 Task: Create Card Employee Wellness Analytics Review in Board DevOps Platforms and Tools to Workspace Audit and Assurance Services. Create Card Disability Services Review in Board Email Marketing Triggered Campaigns to Workspace Audit and Assurance Services. Create Card Employee Wellness Analytics Review in Board Product User Interface Design and Testing to Workspace Audit and Assurance Services
Action: Mouse moved to (63, 258)
Screenshot: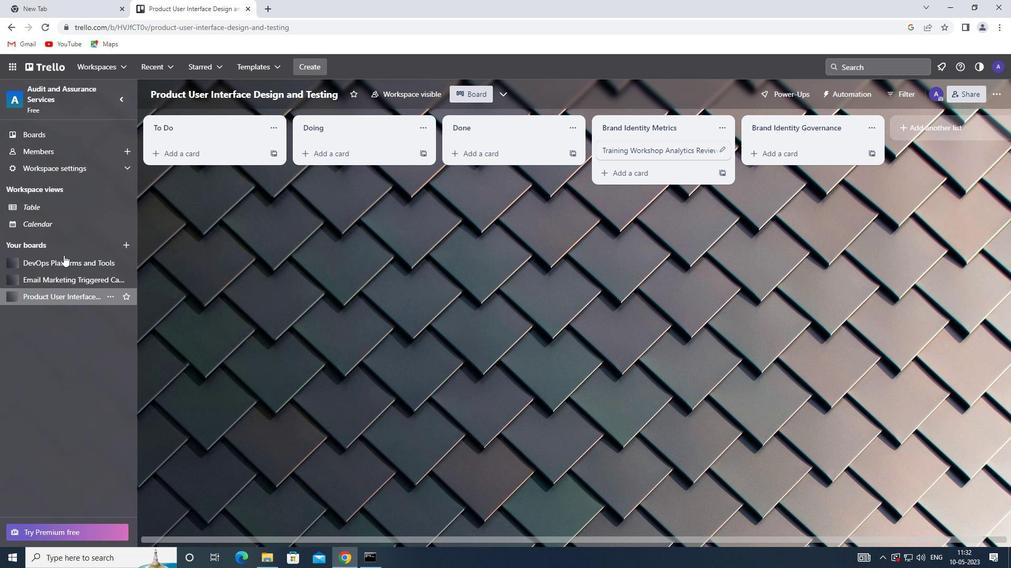 
Action: Mouse pressed left at (63, 258)
Screenshot: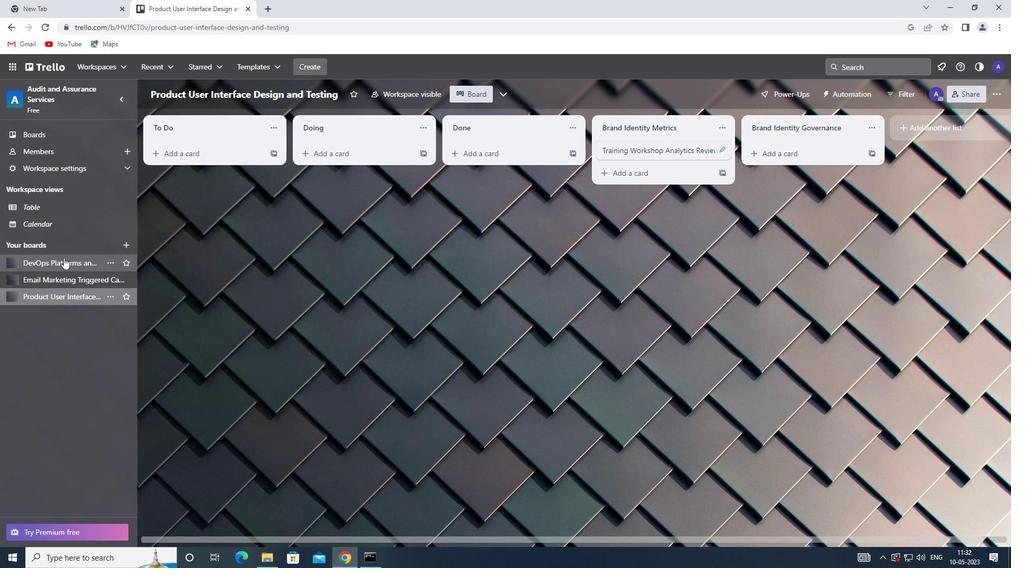 
Action: Mouse moved to (629, 172)
Screenshot: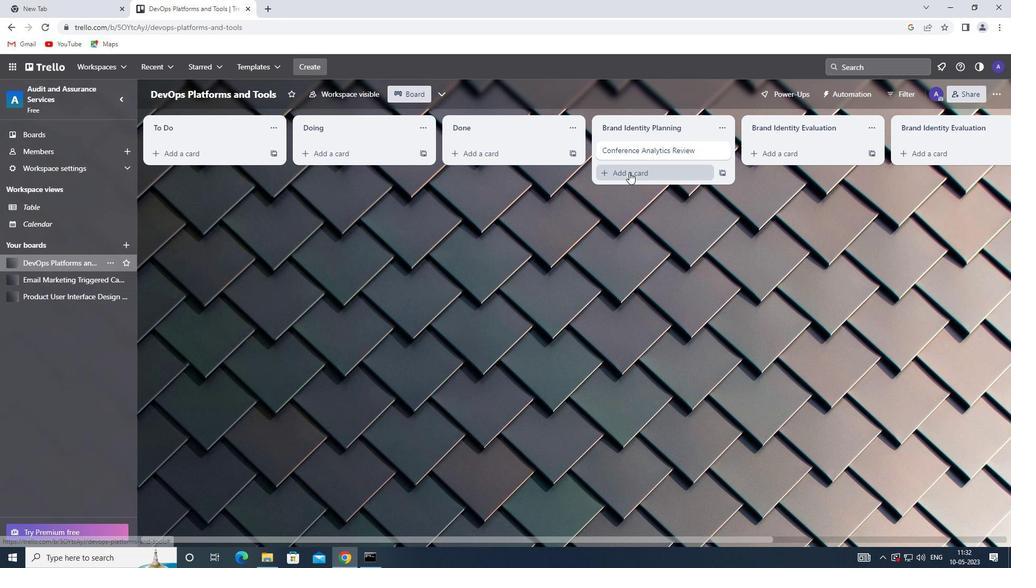 
Action: Mouse pressed left at (629, 172)
Screenshot: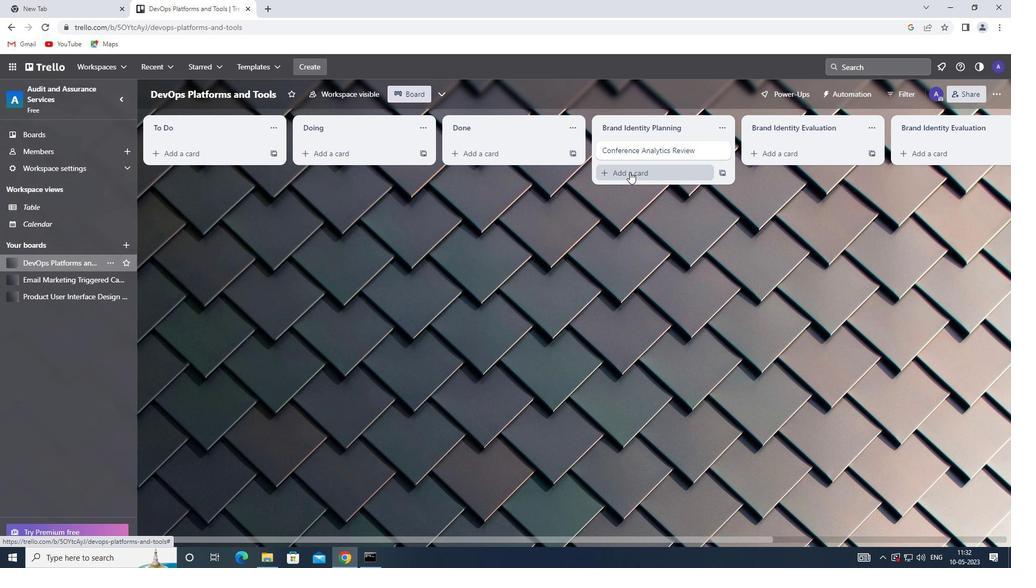 
Action: Mouse moved to (774, 155)
Screenshot: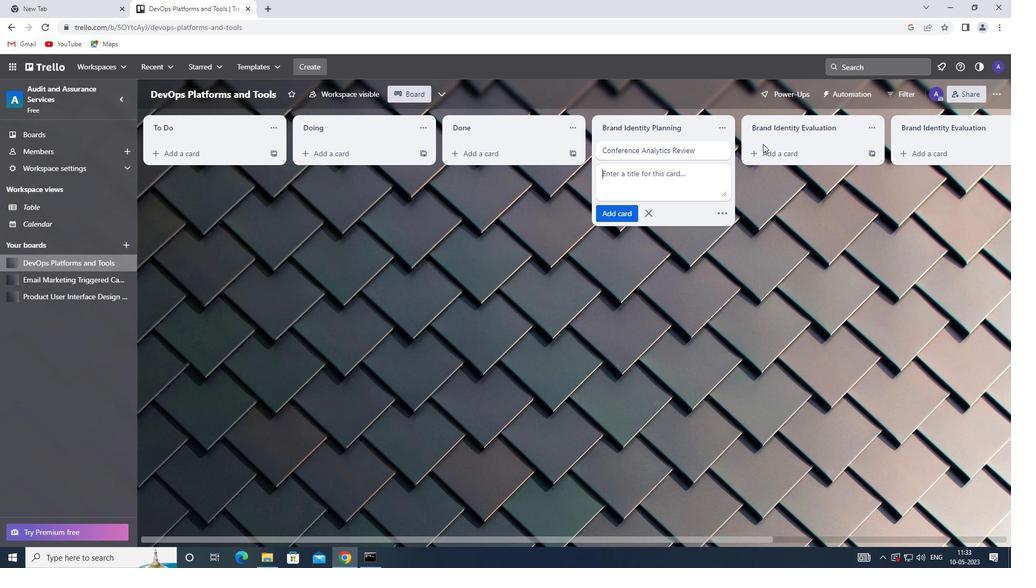 
Action: Mouse pressed left at (774, 155)
Screenshot: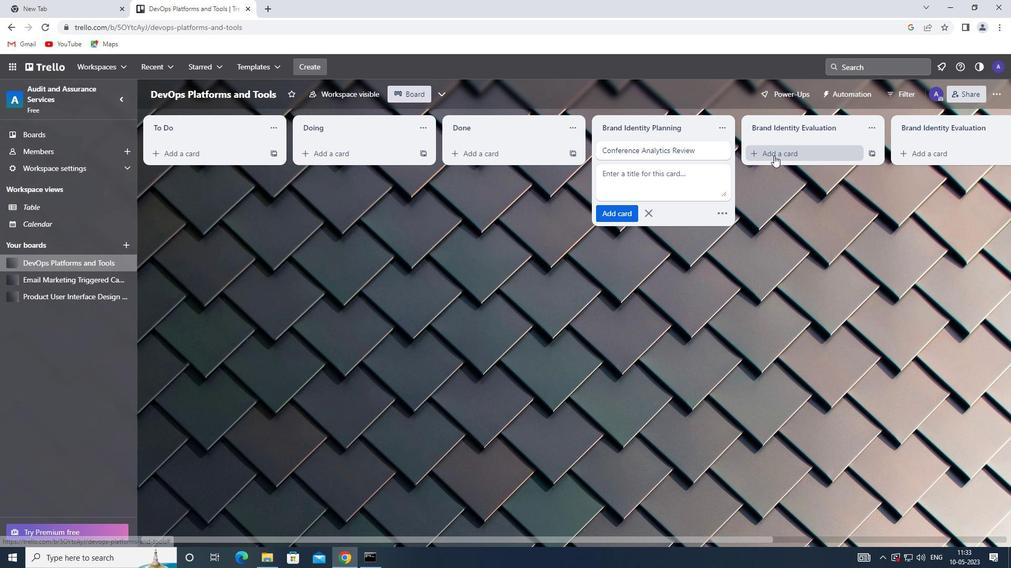 
Action: Key pressed <Key.shift><Key.shift>EMPLOYEE<Key.space><Key.shift>WELLNESS<Key.space><Key.shift>ANALYTICS<Key.space><Key.shift>REVIEW
Screenshot: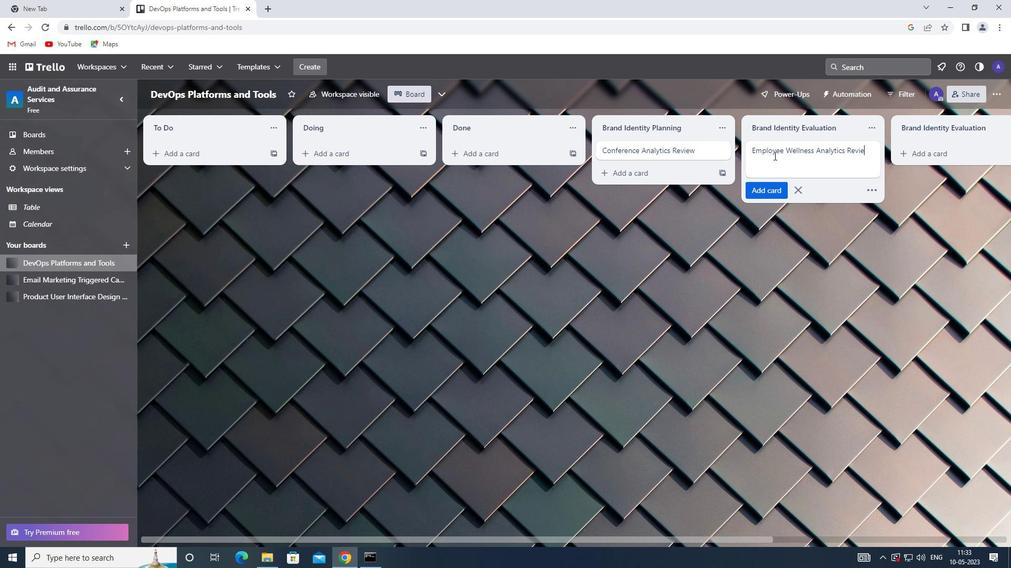 
Action: Mouse moved to (772, 187)
Screenshot: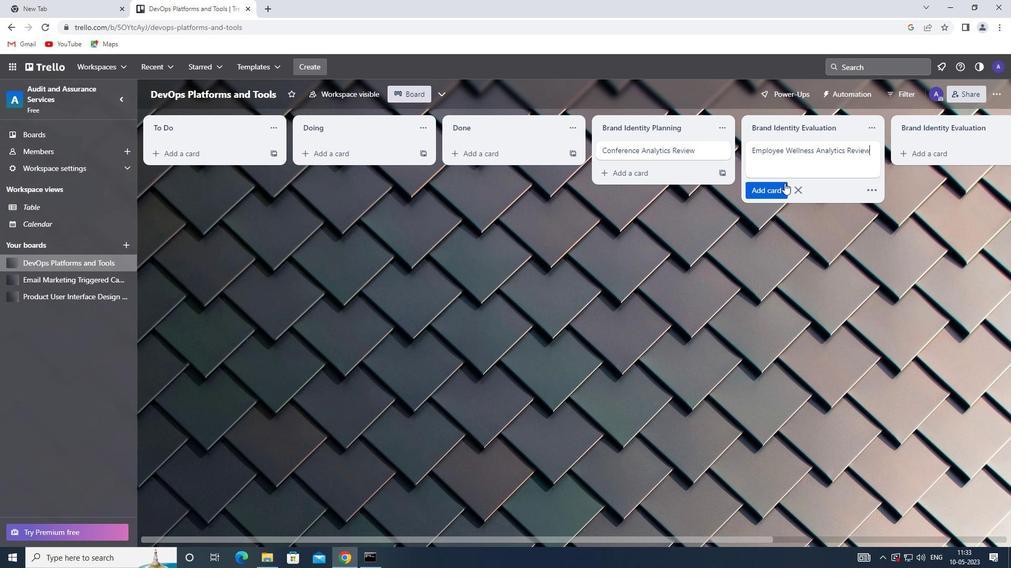 
Action: Mouse pressed left at (772, 187)
Screenshot: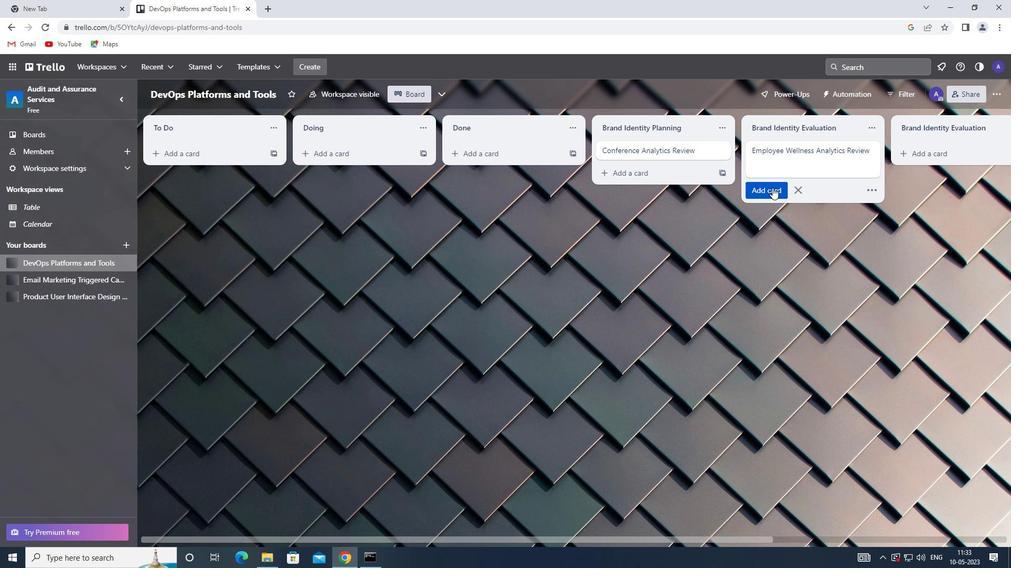 
Action: Mouse moved to (94, 280)
Screenshot: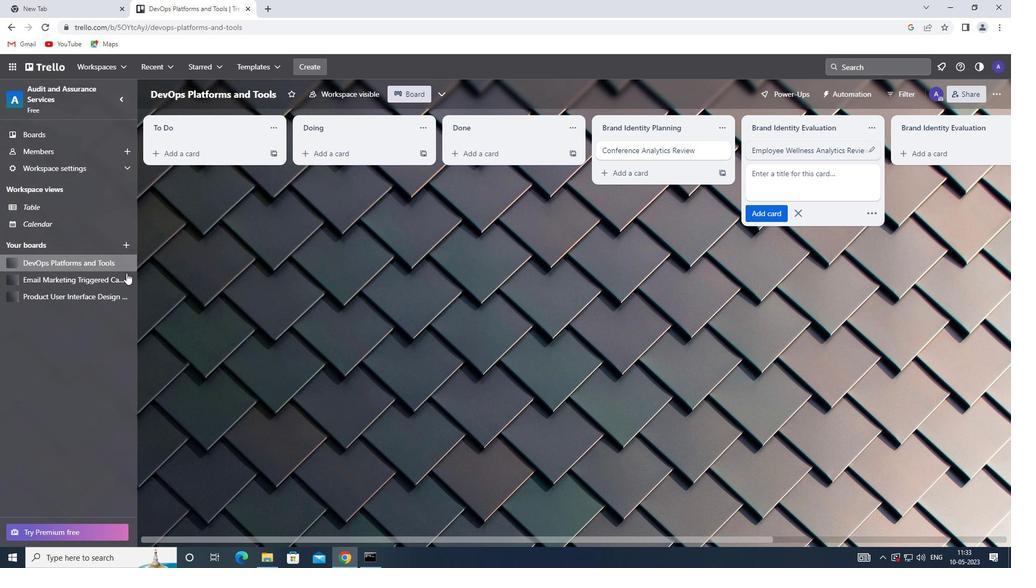 
Action: Mouse pressed left at (94, 280)
Screenshot: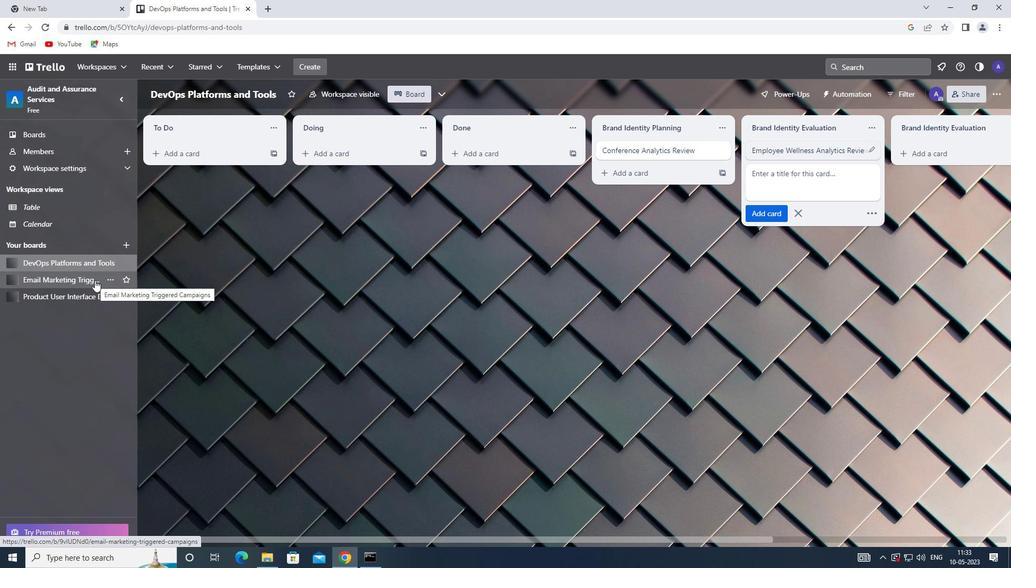 
Action: Mouse moved to (773, 165)
Screenshot: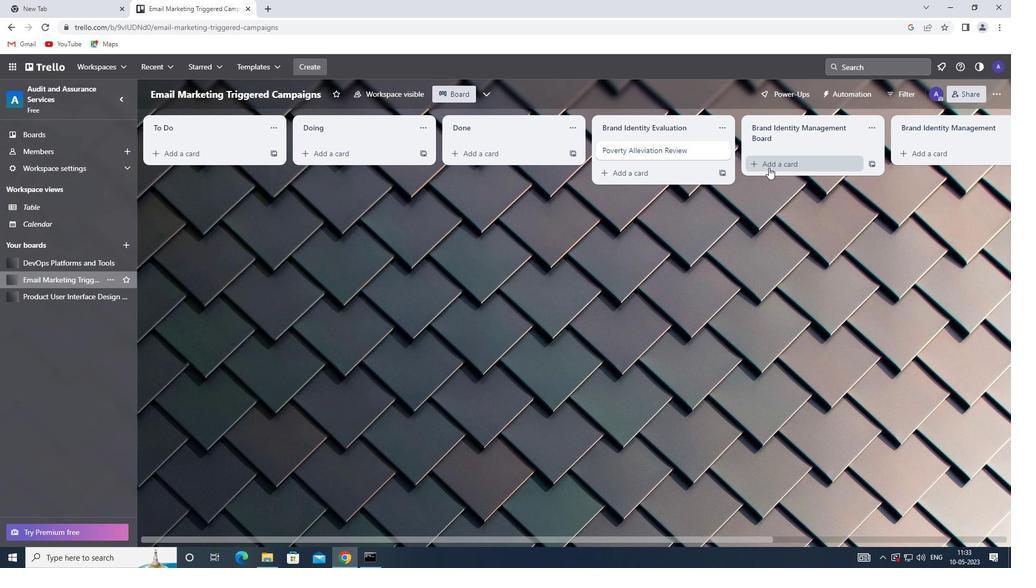
Action: Mouse pressed left at (773, 165)
Screenshot: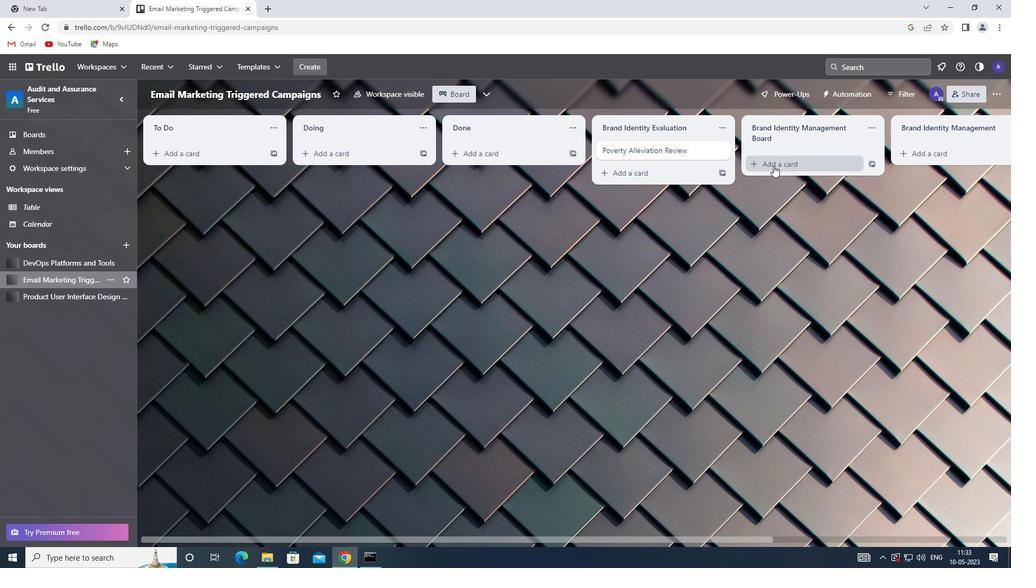 
Action: Mouse moved to (765, 173)
Screenshot: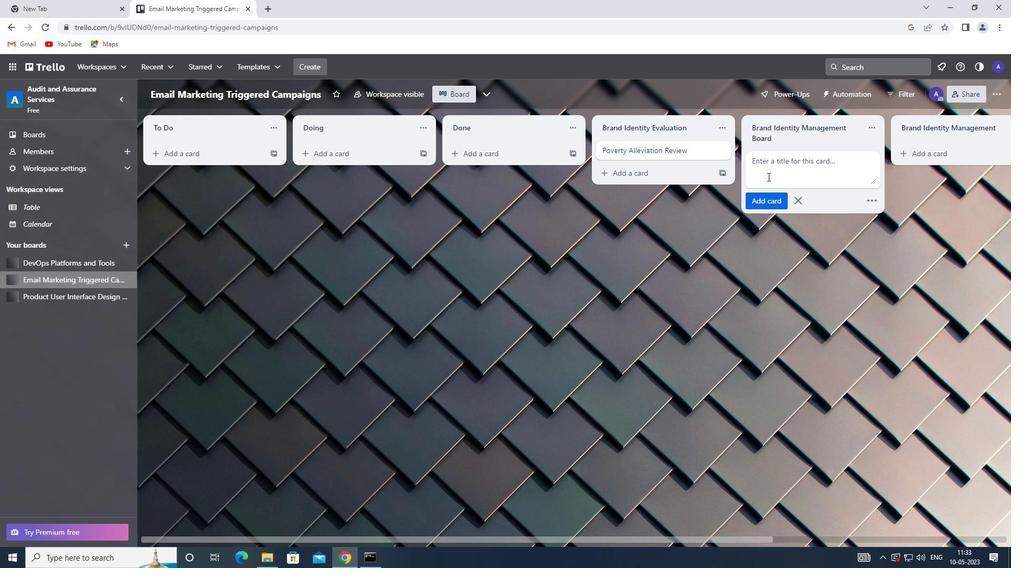 
Action: Mouse pressed left at (765, 173)
Screenshot: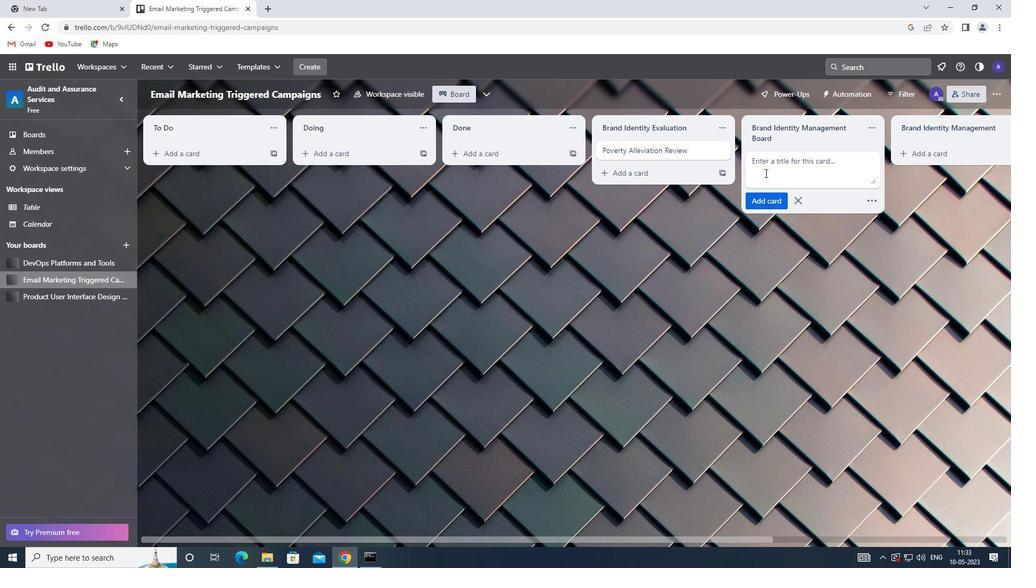 
Action: Key pressed <Key.shift>DISABILITY<Key.space><Key.shift>SERVICES<Key.space><Key.shift><Key.shift><Key.shift><Key.shift><Key.shift><Key.shift><Key.shift><Key.shift><Key.shift><Key.shift><Key.shift><Key.shift><Key.shift><Key.shift><Key.shift><Key.shift><Key.shift><Key.shift><Key.shift><Key.shift><Key.shift><Key.shift><Key.shift><Key.shift><Key.shift><Key.shift><Key.shift><Key.shift><Key.shift><Key.shift><Key.shift><Key.shift><Key.shift><Key.shift><Key.shift><Key.shift>REVIEW
Screenshot: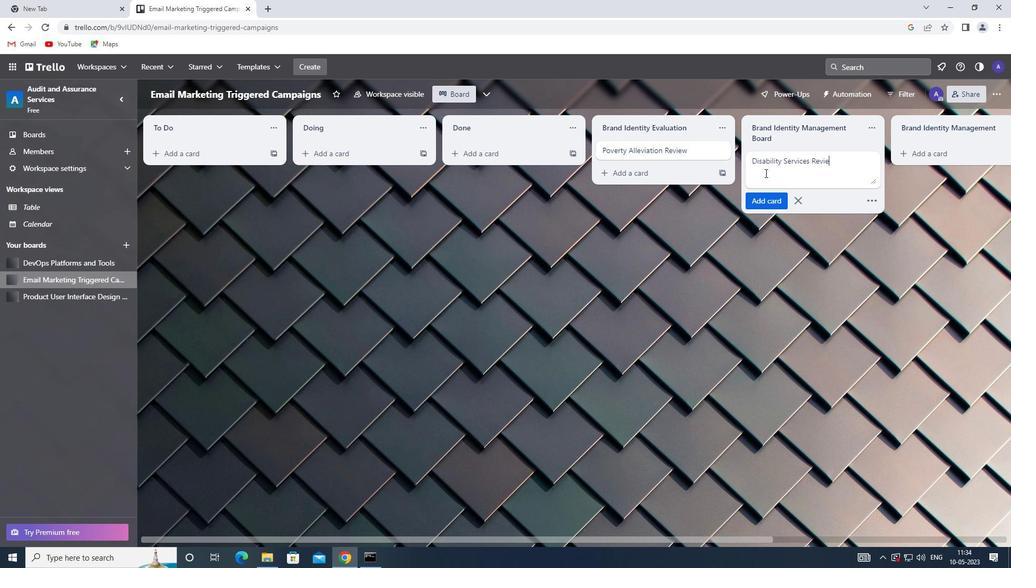 
Action: Mouse moved to (771, 199)
Screenshot: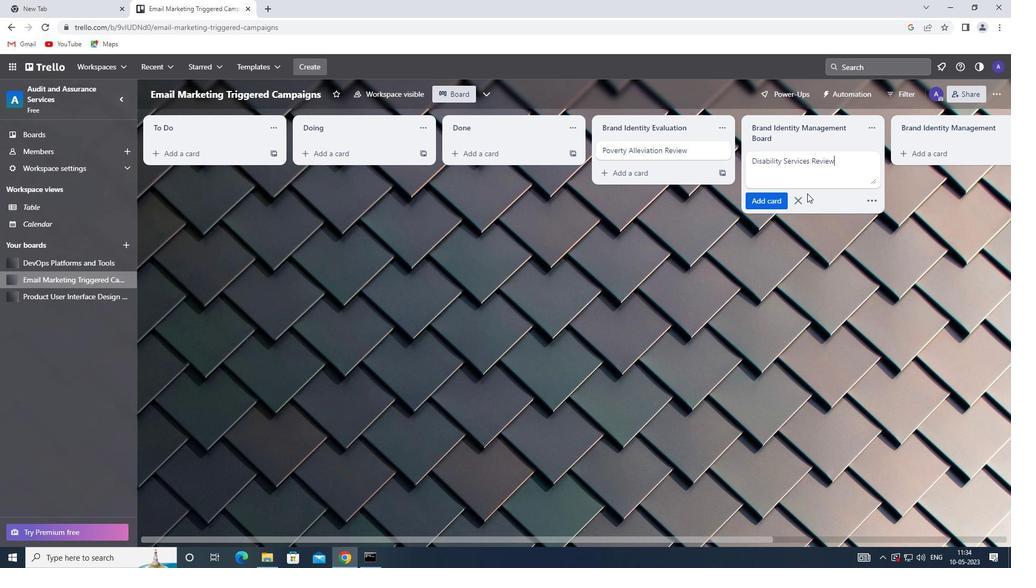 
Action: Mouse pressed left at (771, 199)
Screenshot: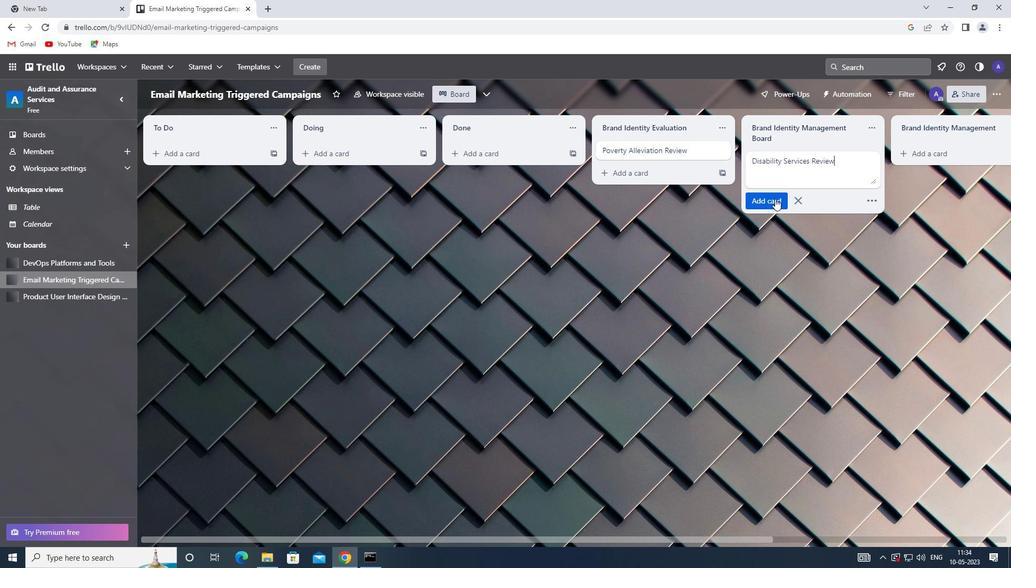 
Action: Mouse moved to (62, 292)
Screenshot: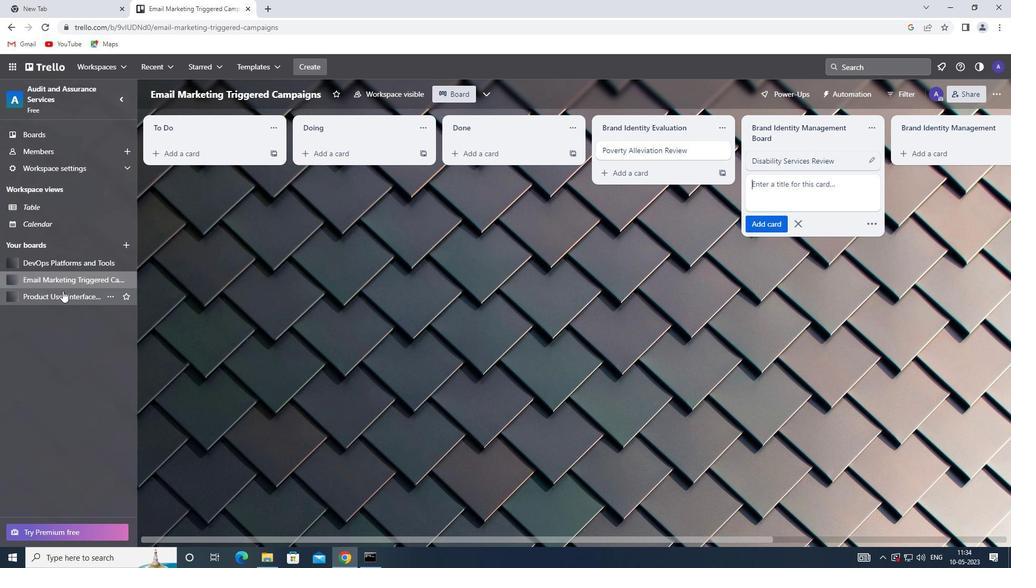
Action: Mouse pressed left at (62, 292)
Screenshot: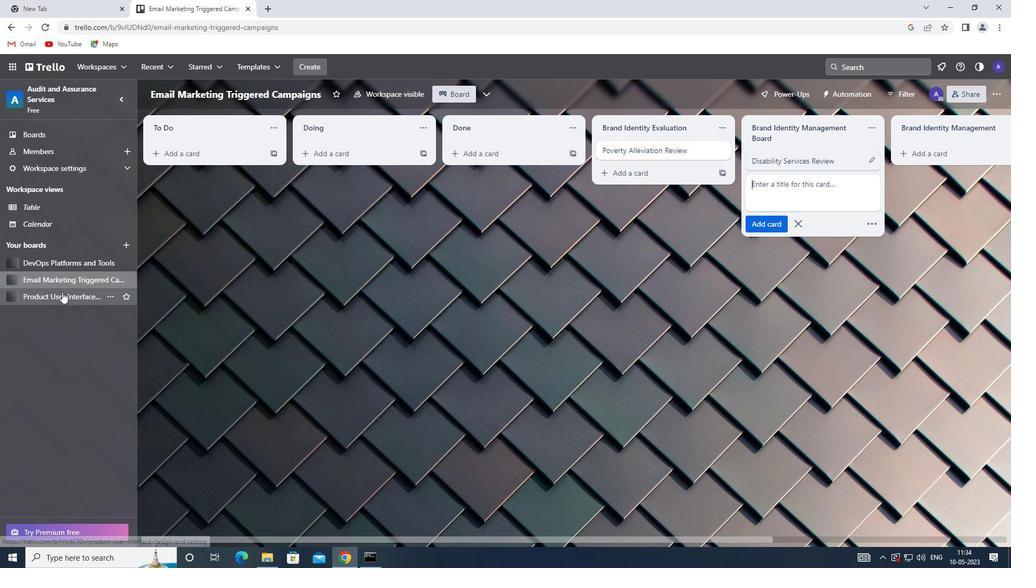 
Action: Mouse moved to (775, 157)
Screenshot: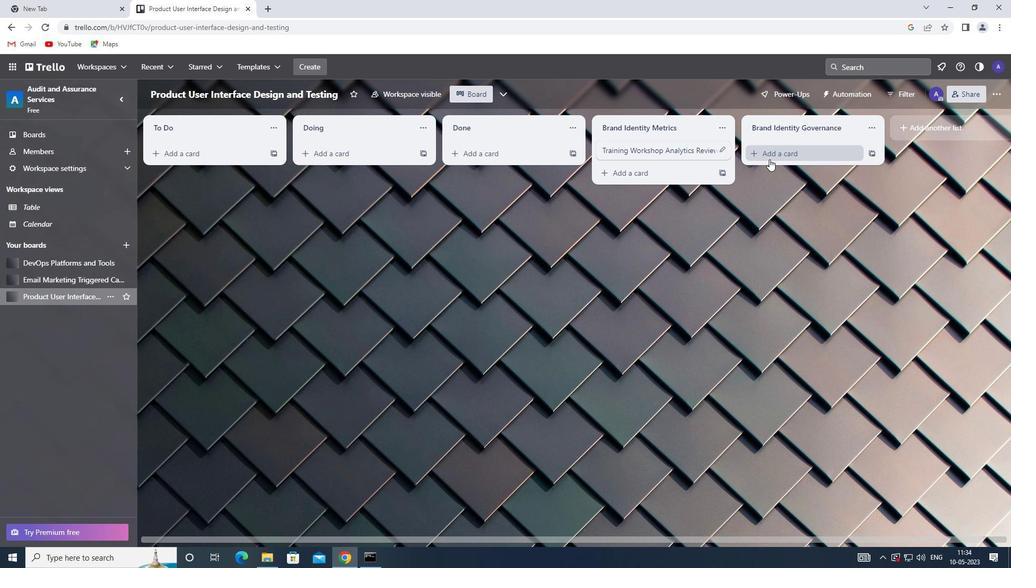
Action: Mouse pressed left at (775, 157)
Screenshot: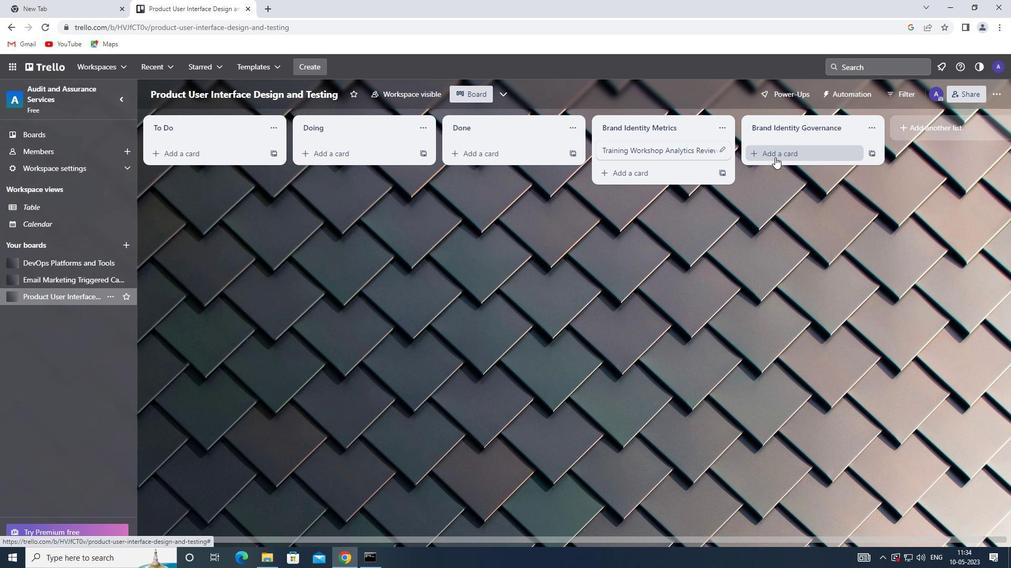 
Action: Mouse moved to (775, 159)
Screenshot: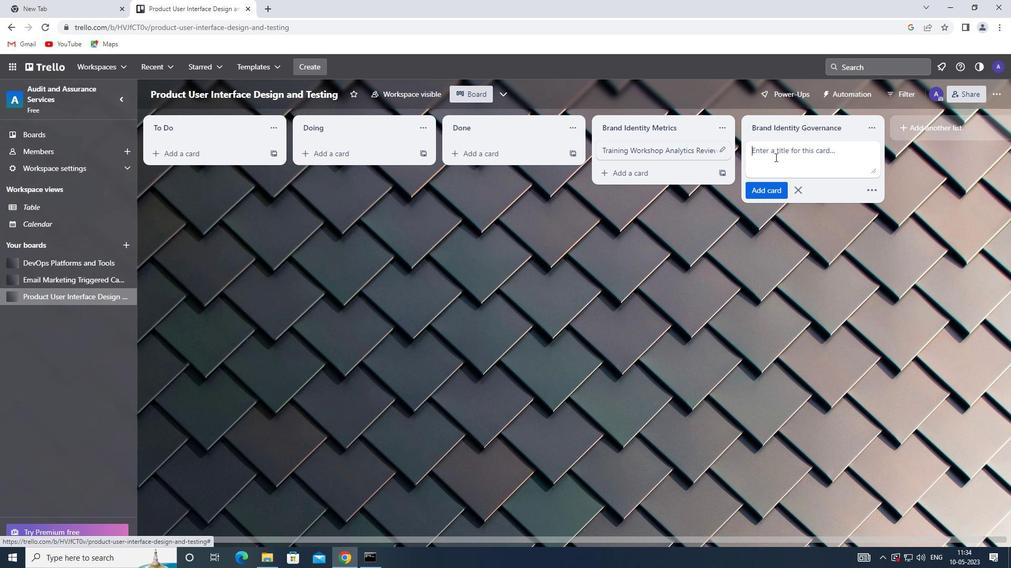 
Action: Key pressed <Key.shift>EMPLOYEE<Key.space><Key.shift>WELLNESS<Key.space><Key.shift>ANALYTICS<Key.space><Key.shift><Key.shift><Key.shift><Key.shift>REVIEW
Screenshot: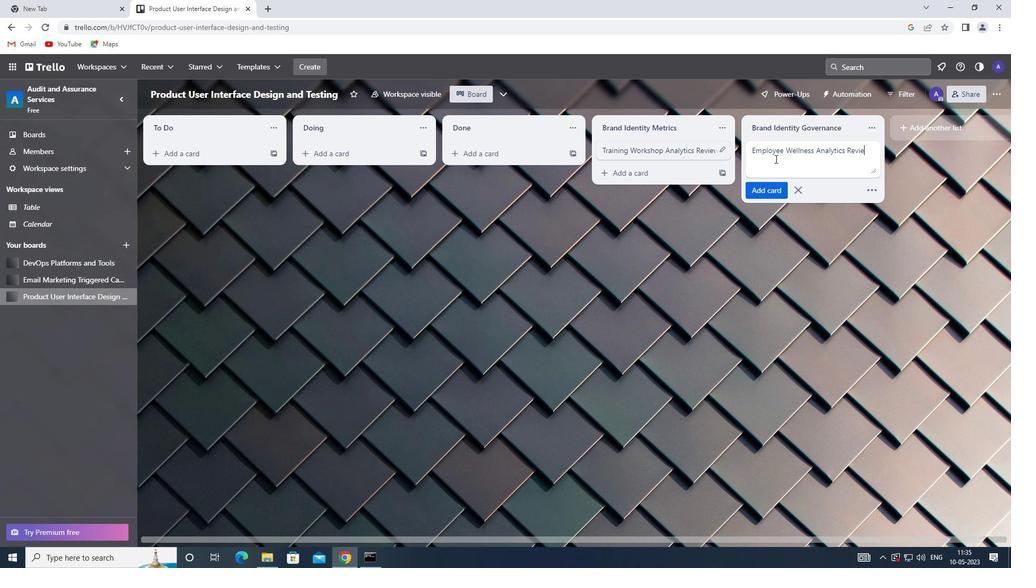 
Action: Mouse moved to (761, 192)
Screenshot: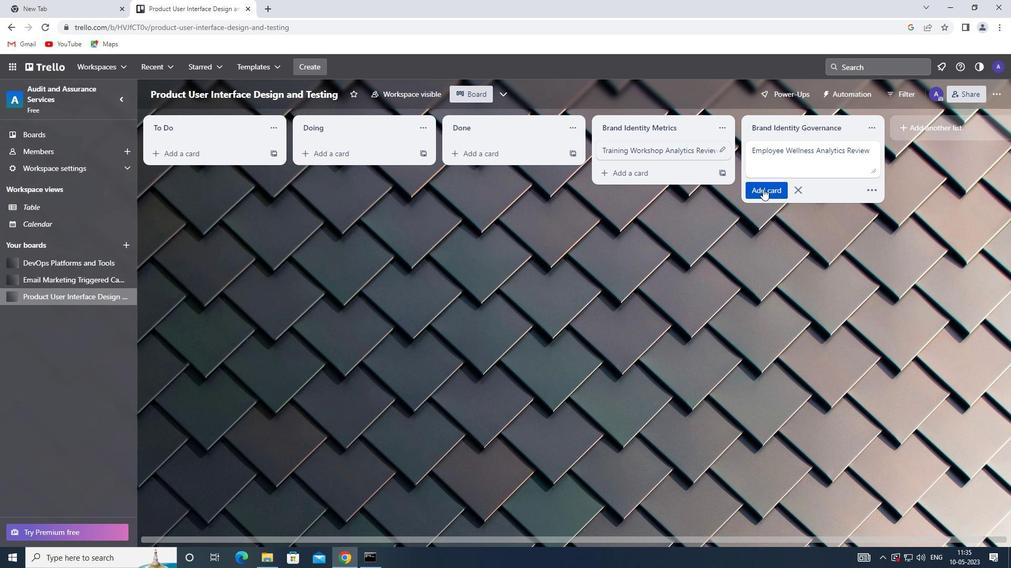 
Action: Mouse pressed left at (761, 192)
Screenshot: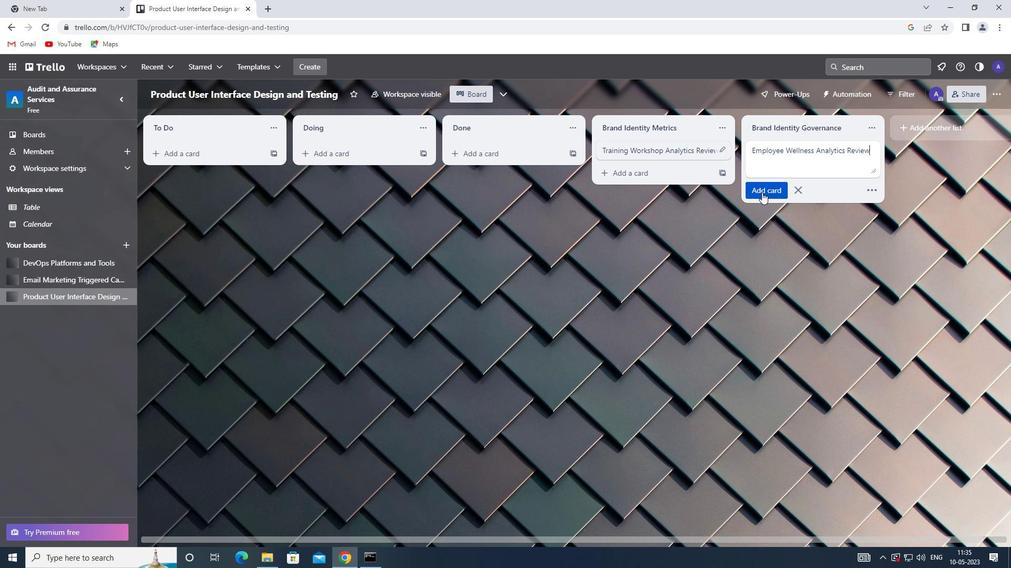 
